 Task: Change the top to 0 in the text editor.
Action: Mouse moved to (22, 532)
Screenshot: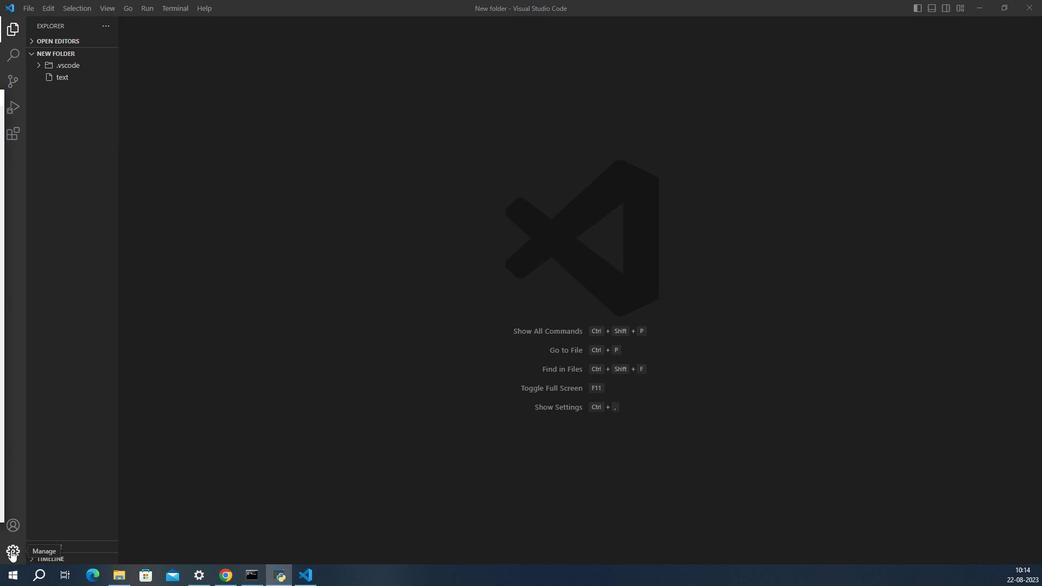 
Action: Mouse pressed left at (22, 532)
Screenshot: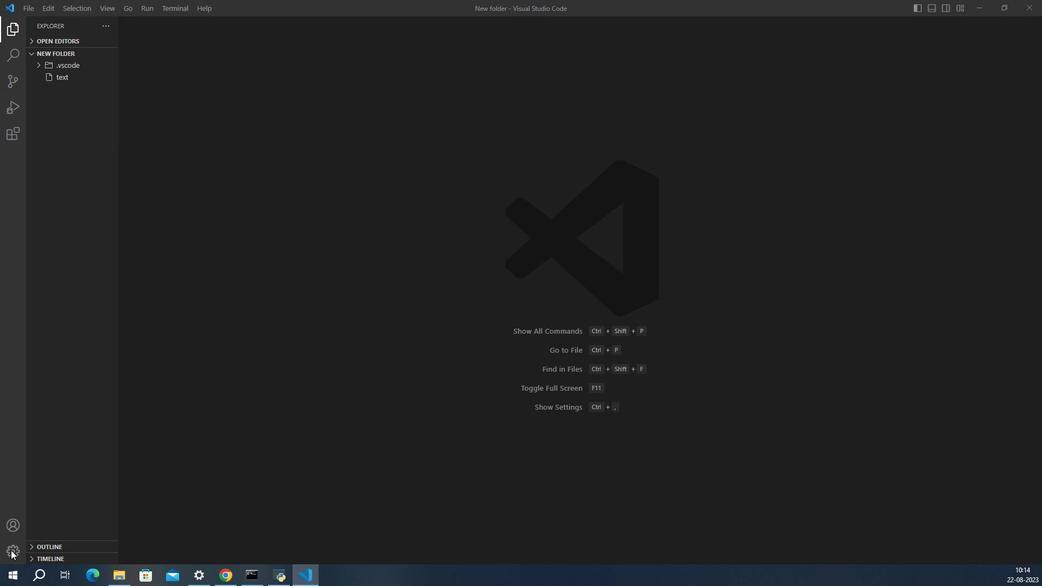 
Action: Mouse moved to (53, 466)
Screenshot: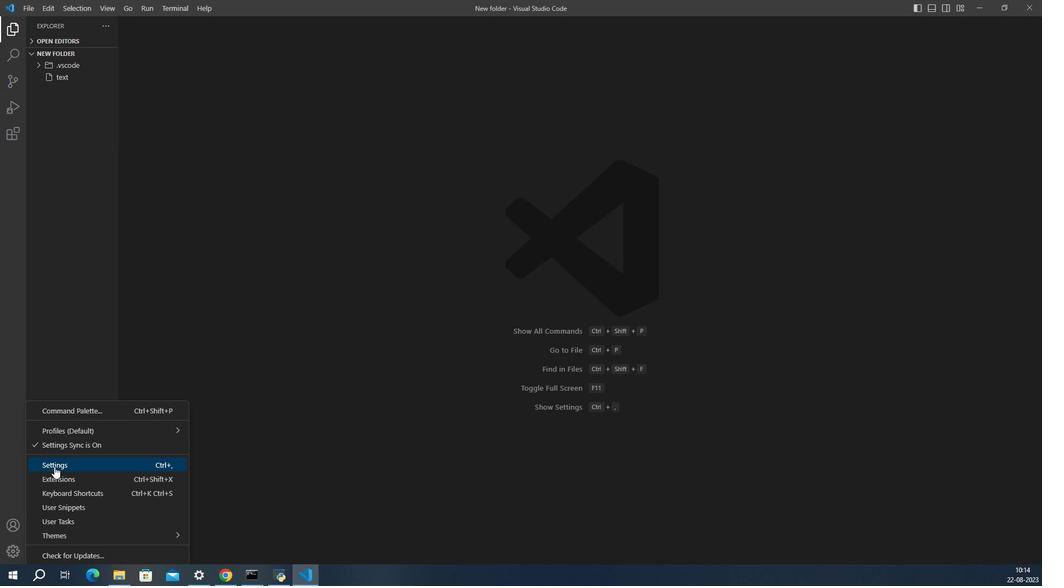 
Action: Mouse pressed left at (53, 466)
Screenshot: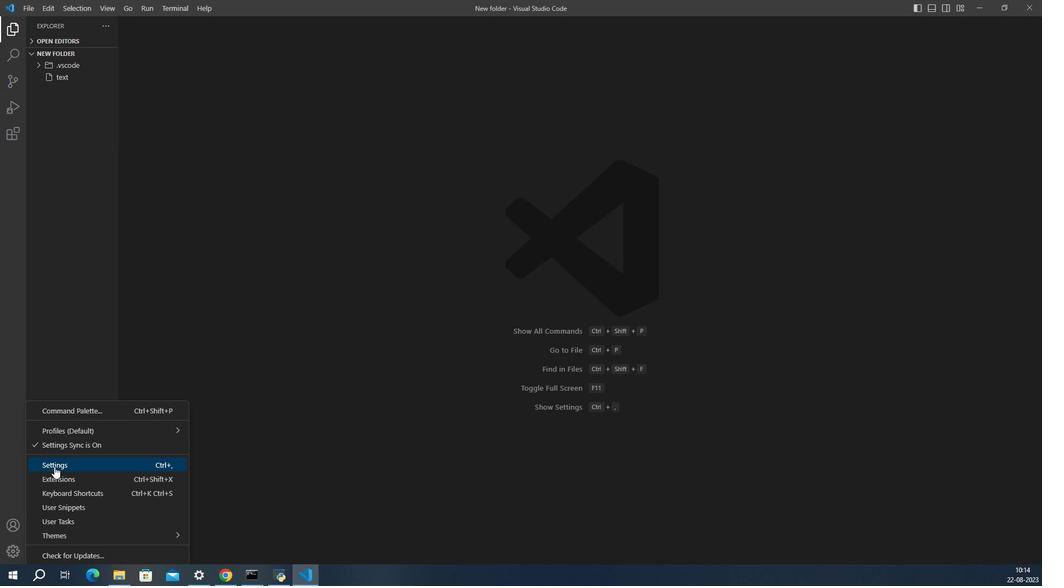 
Action: Mouse moved to (343, 458)
Screenshot: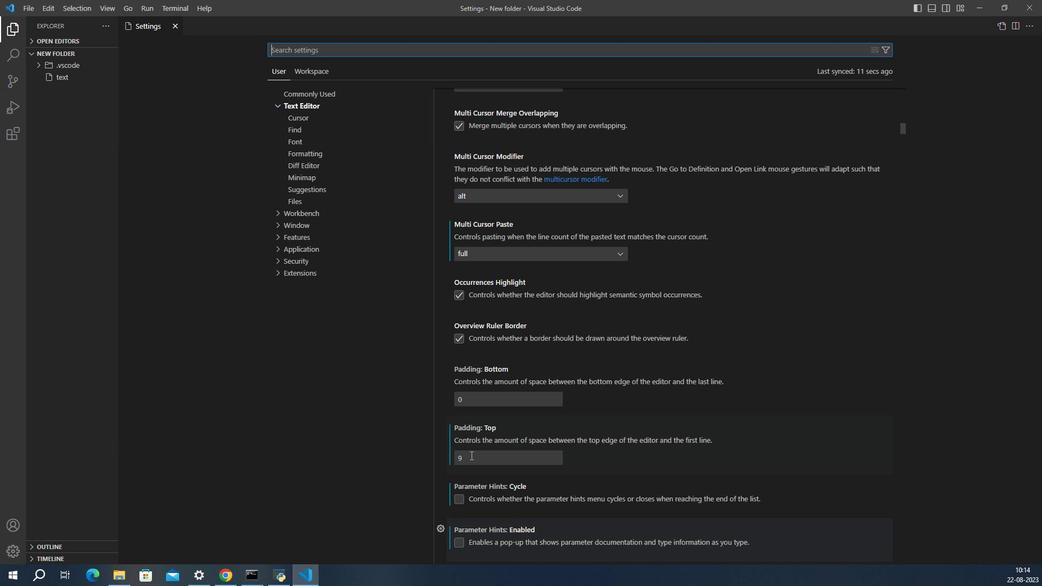 
Action: Mouse pressed left at (343, 458)
Screenshot: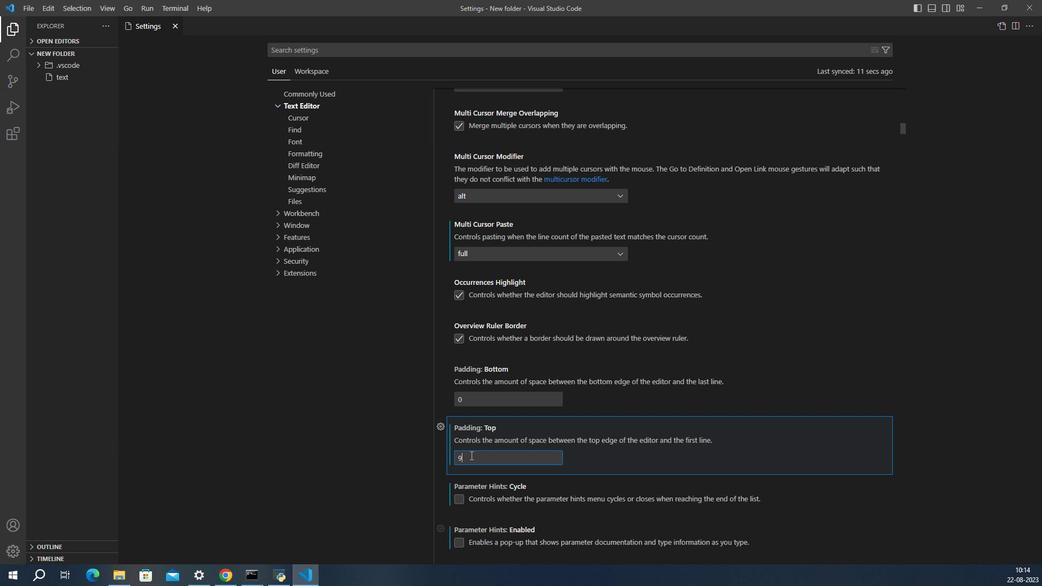 
Action: Key pressed <Key.backspace>0
Screenshot: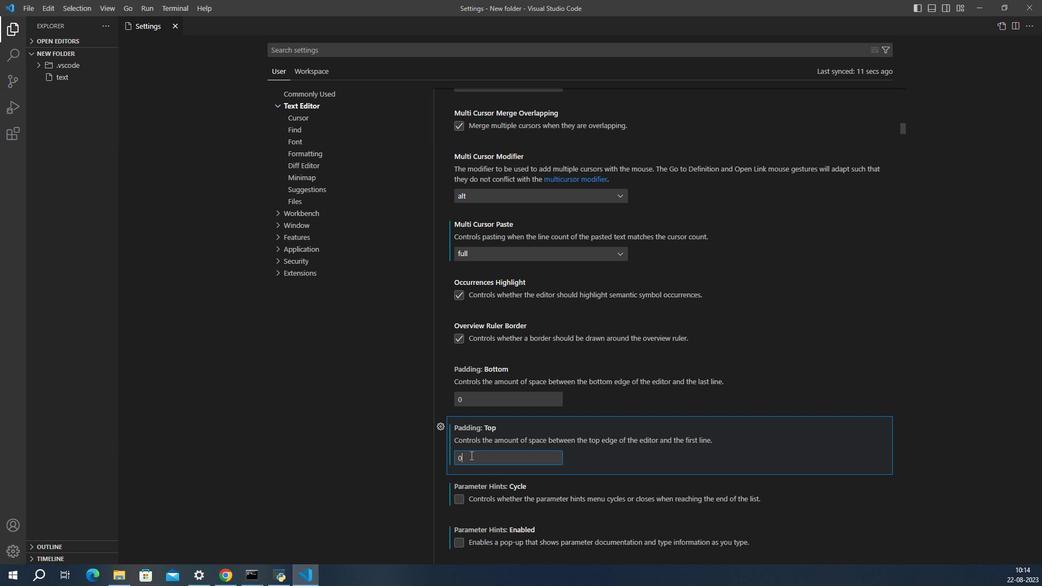 
